 Task: Plan a scenic drive along the California Coast from San Francisco, California, to Monterey, California.
Action: Mouse moved to (222, 73)
Screenshot: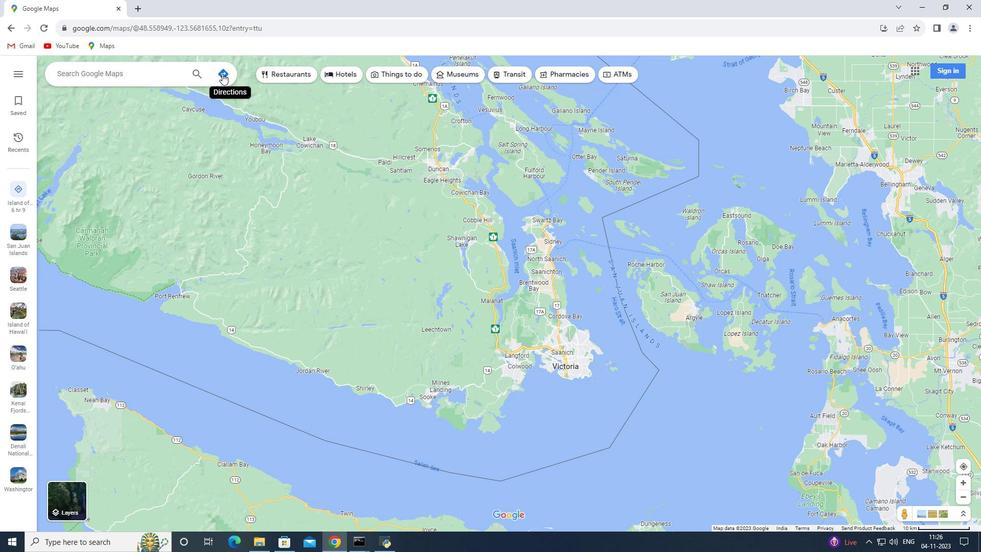
Action: Mouse pressed left at (222, 73)
Screenshot: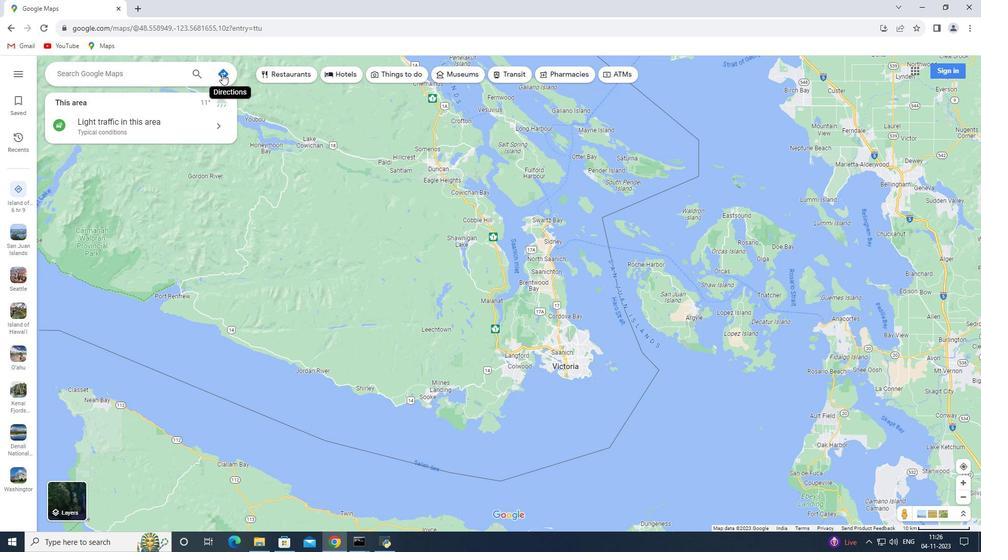 
Action: Mouse moved to (145, 99)
Screenshot: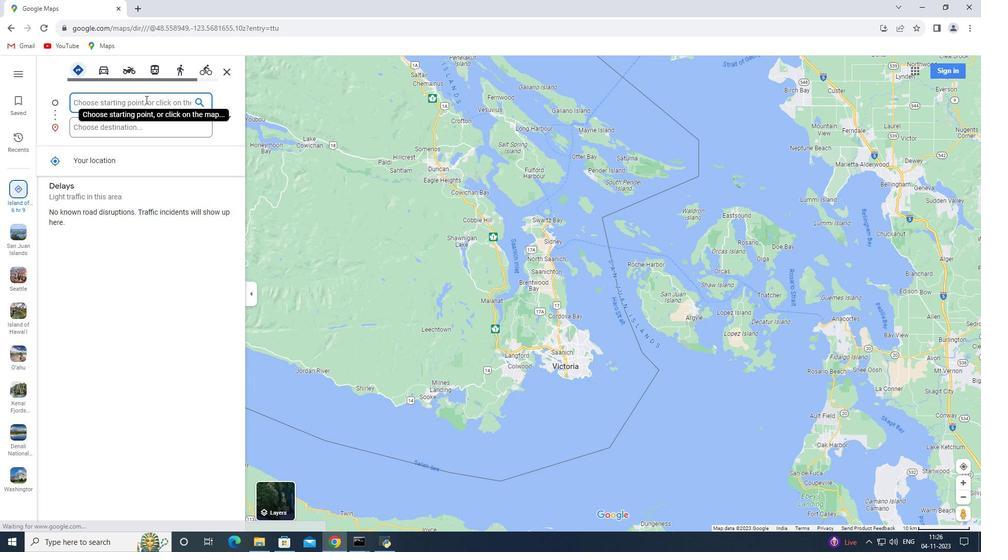 
Action: Key pressed <Key.shift>San<Key.space><Key.shift>Francisco,<Key.space><Key.shift>California
Screenshot: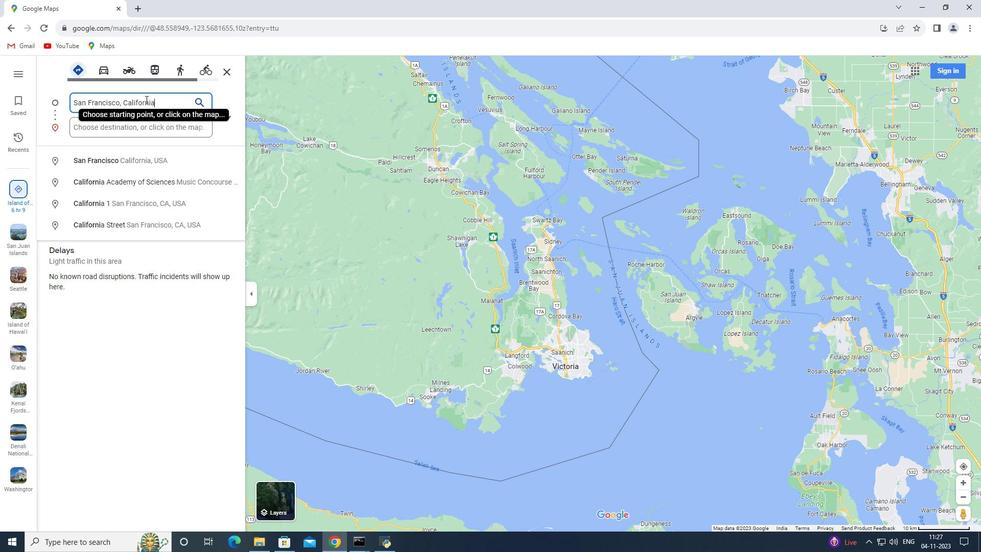 
Action: Mouse moved to (138, 120)
Screenshot: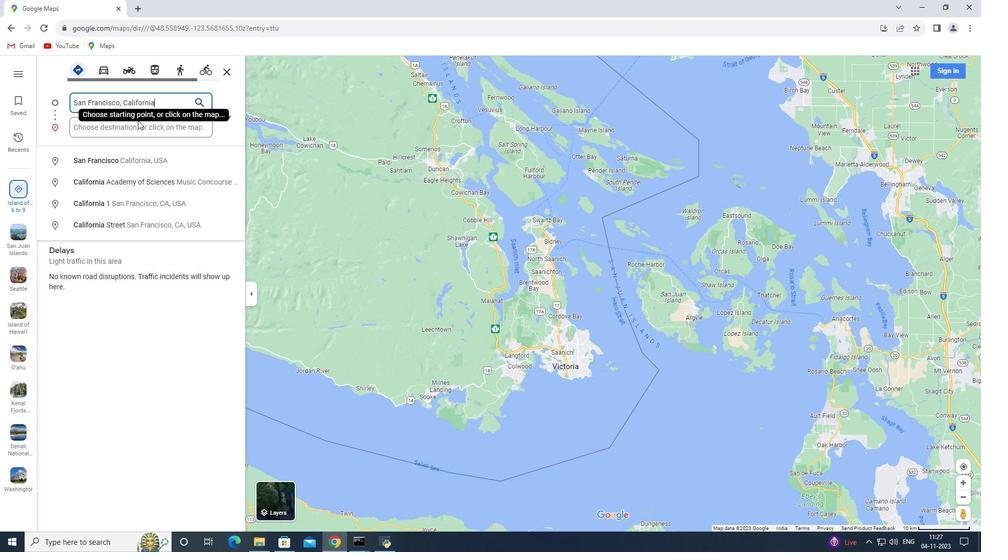 
Action: Mouse pressed left at (138, 120)
Screenshot: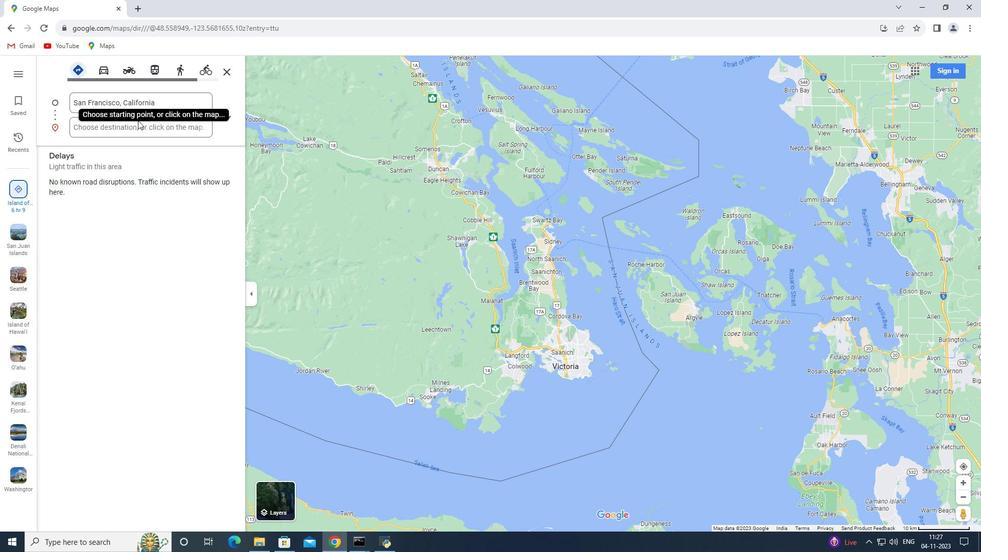 
Action: Mouse moved to (135, 123)
Screenshot: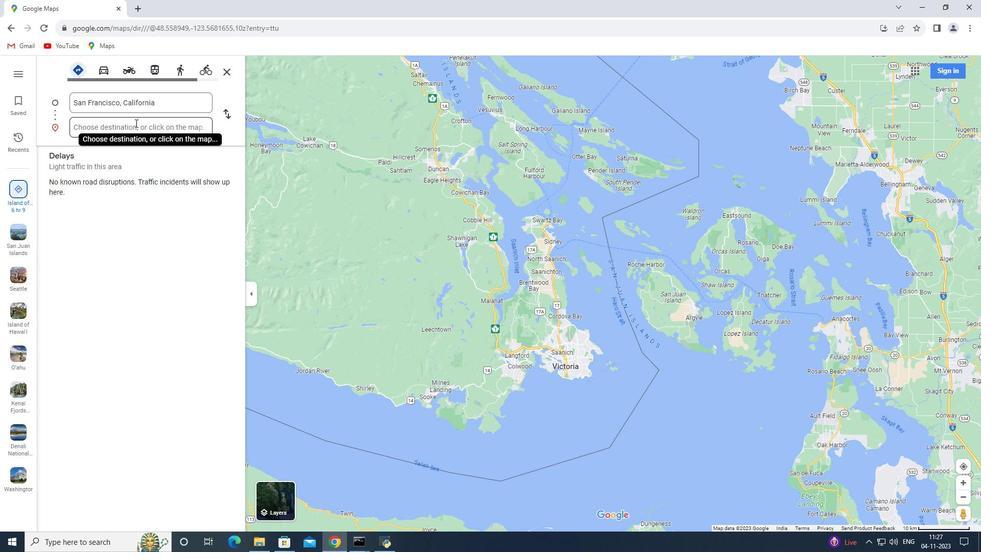 
Action: Mouse pressed left at (135, 123)
Screenshot: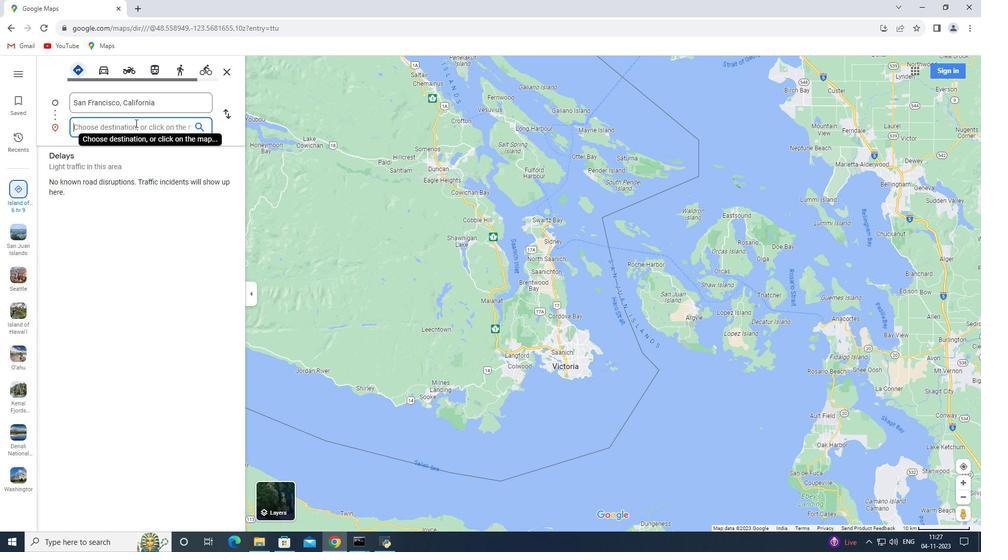 
Action: Key pressed <Key.shift><Key.shift>Monterey,<Key.space><Key.shift>california<Key.enter>
Screenshot: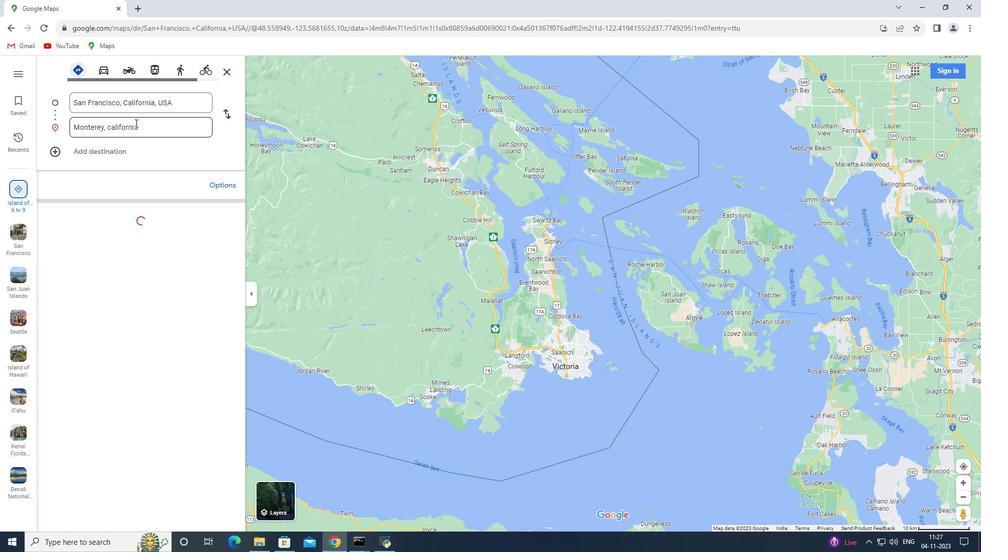 
Action: Mouse moved to (498, 76)
Screenshot: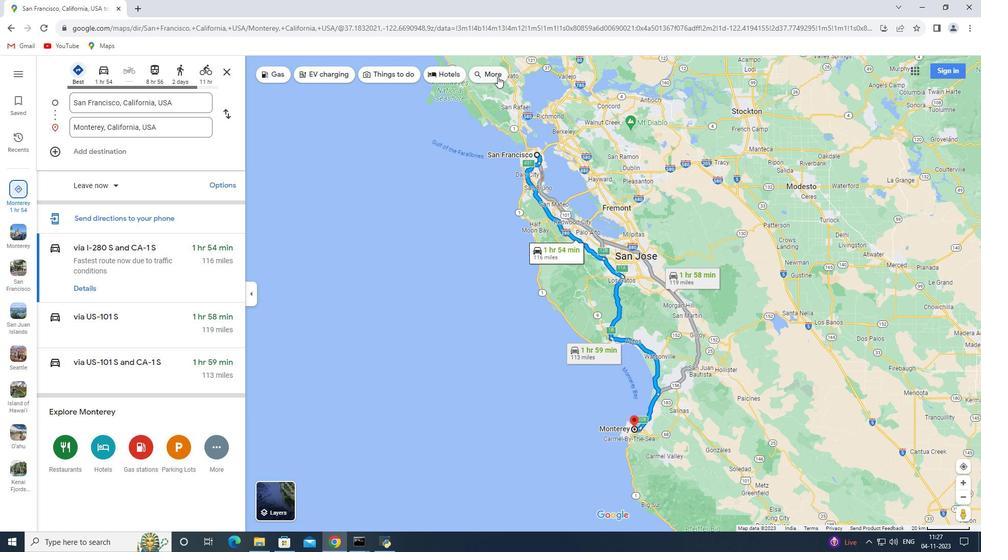
Action: Mouse pressed left at (498, 76)
Screenshot: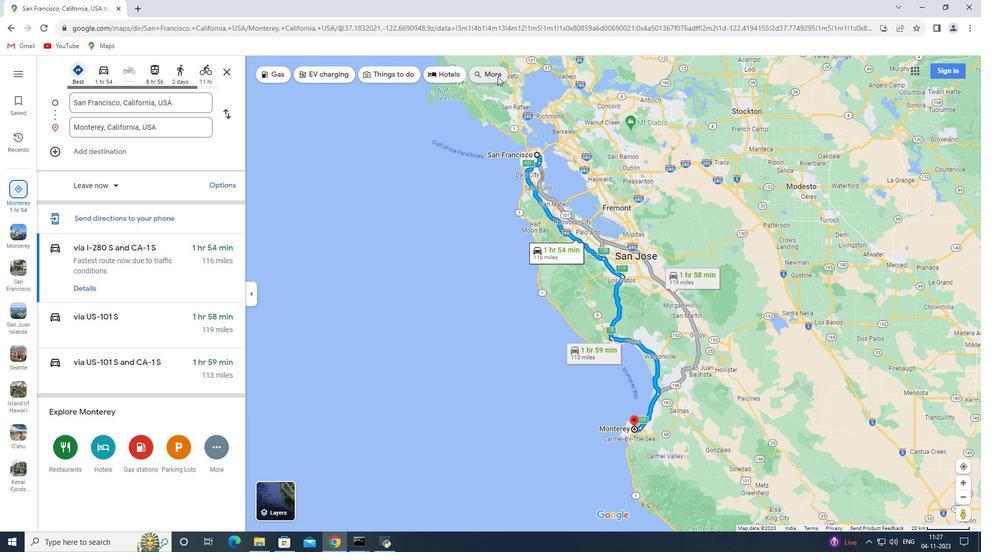 
Action: Mouse moved to (145, 76)
Screenshot: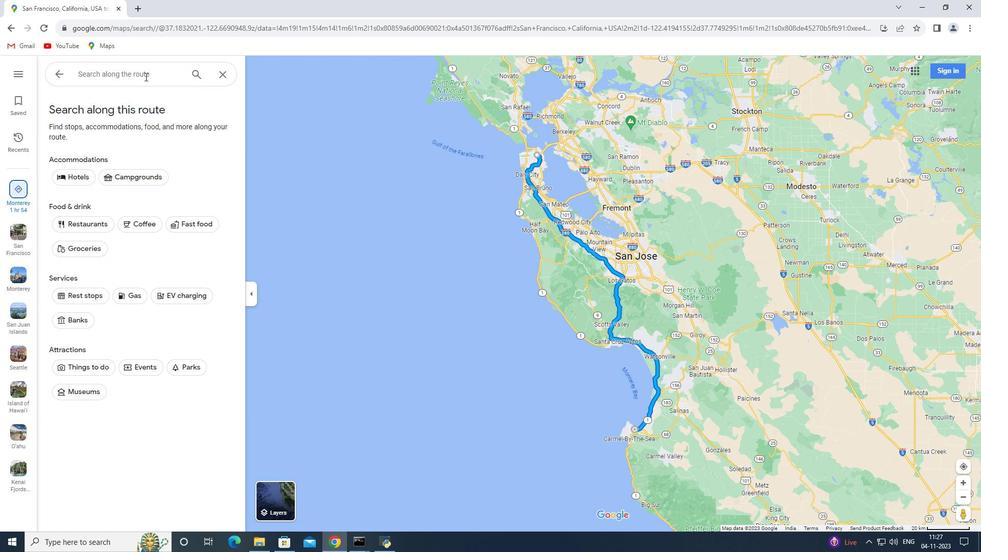 
Action: Mouse pressed left at (145, 76)
Screenshot: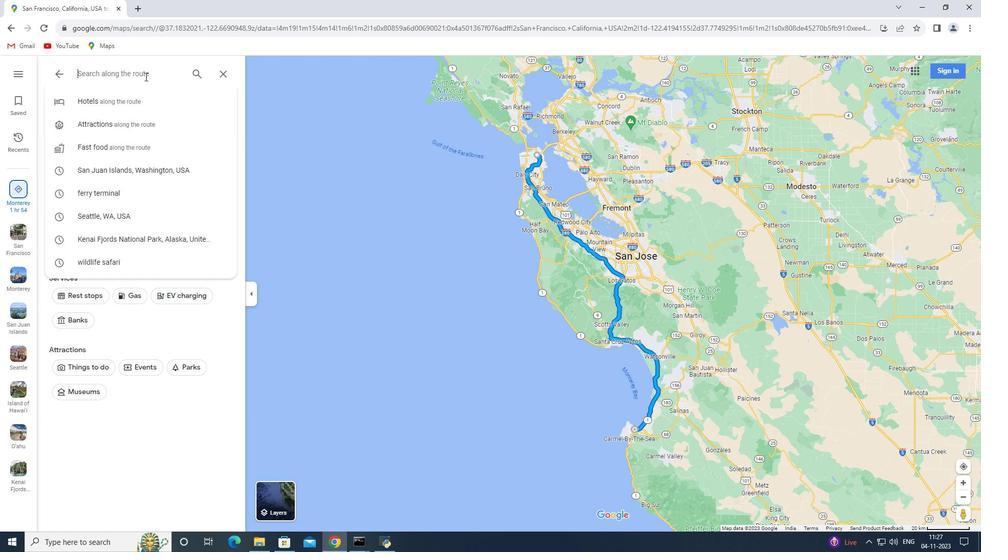 
Action: Mouse moved to (145, 76)
Screenshot: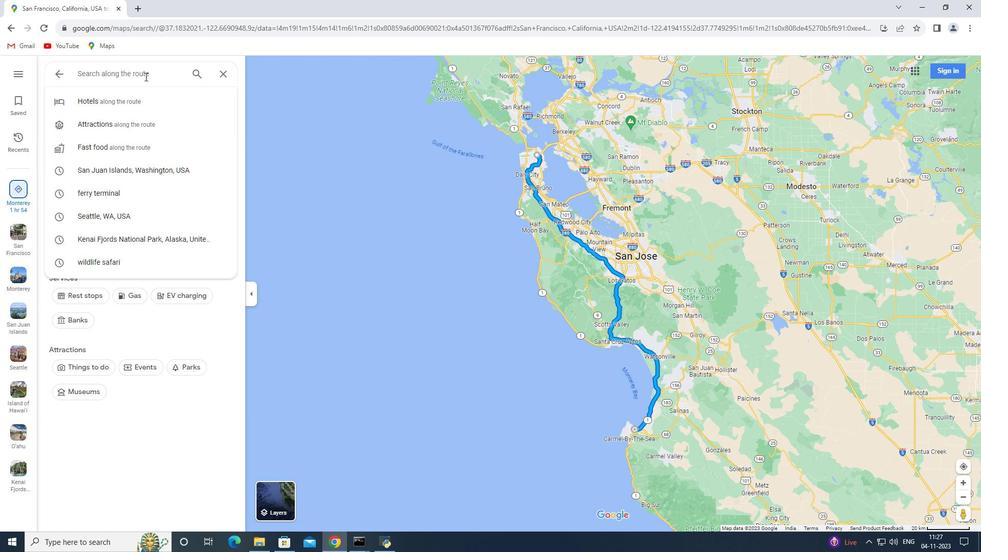 
Action: Key pressed scenic<Key.space>de<Key.backspace>rive<Key.space>along<Key.space>the<Key.space><Key.shift>California<Key.space><Key.shift>Coast<Key.enter>
Screenshot: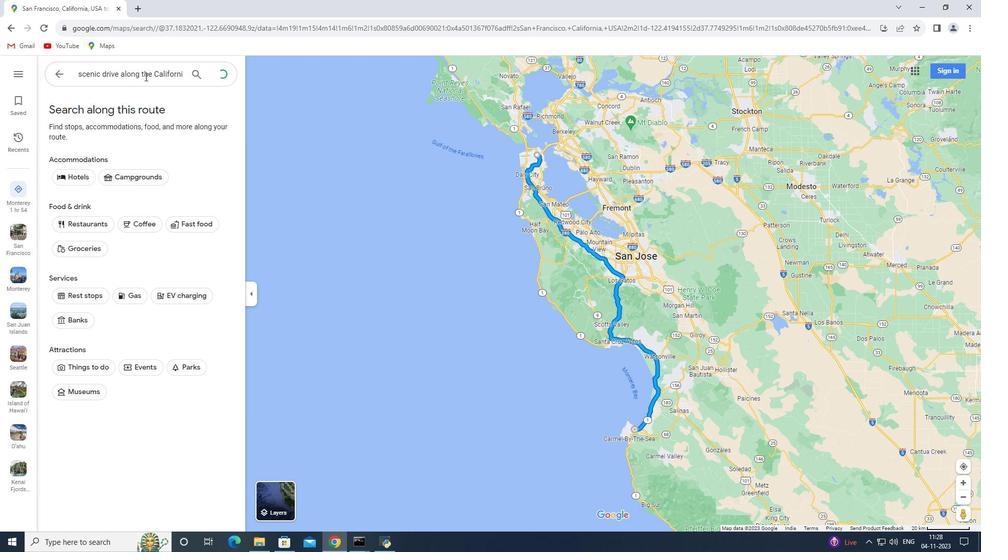 
